 Task: Use Cheering Crowd Studio Effect in this video Movie B.mp4
Action: Mouse moved to (144, 116)
Screenshot: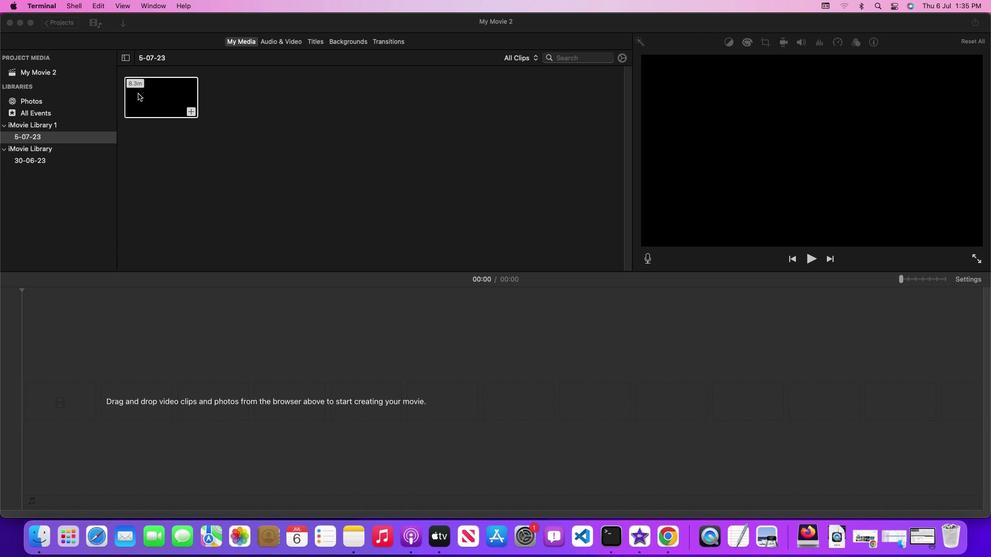 
Action: Mouse pressed left at (144, 116)
Screenshot: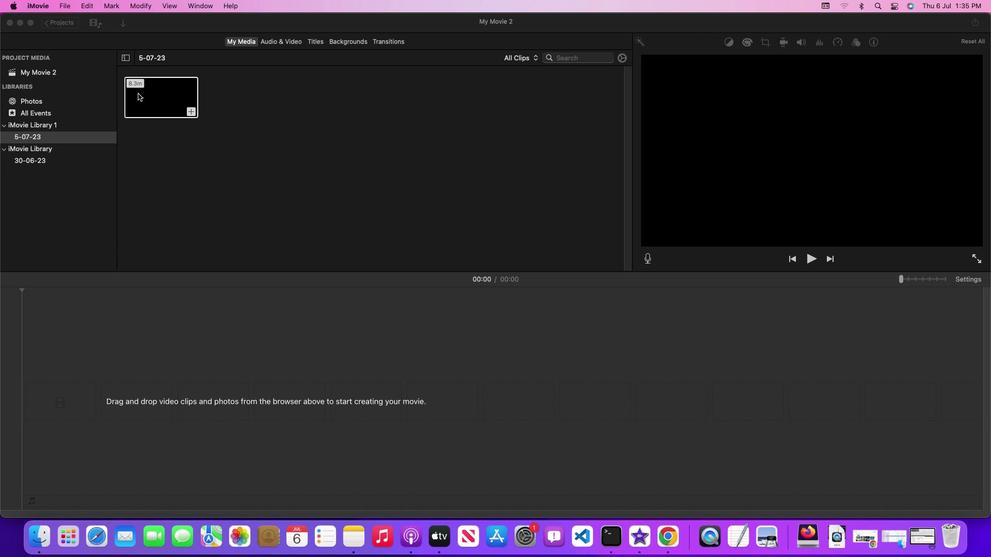 
Action: Mouse pressed left at (144, 116)
Screenshot: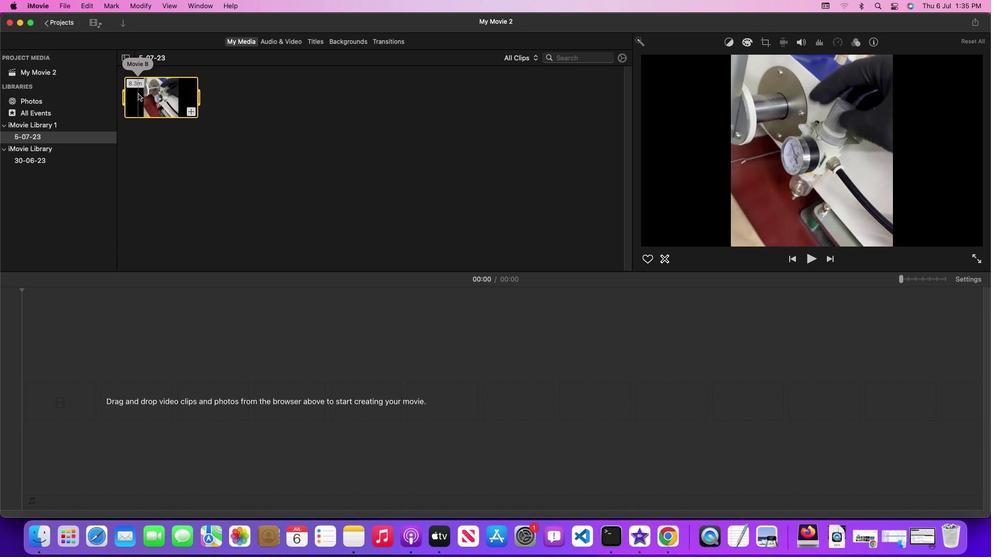 
Action: Mouse moved to (280, 70)
Screenshot: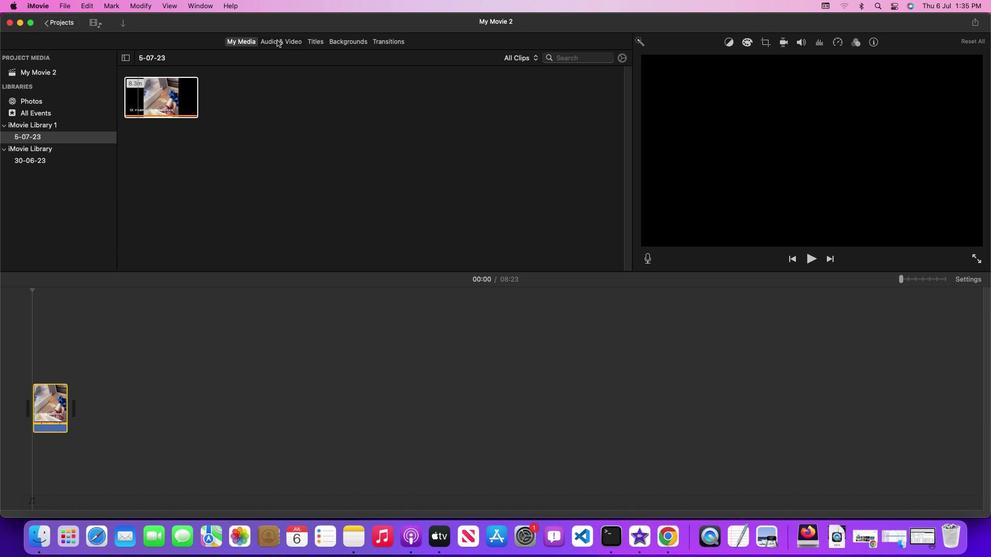 
Action: Mouse pressed left at (280, 70)
Screenshot: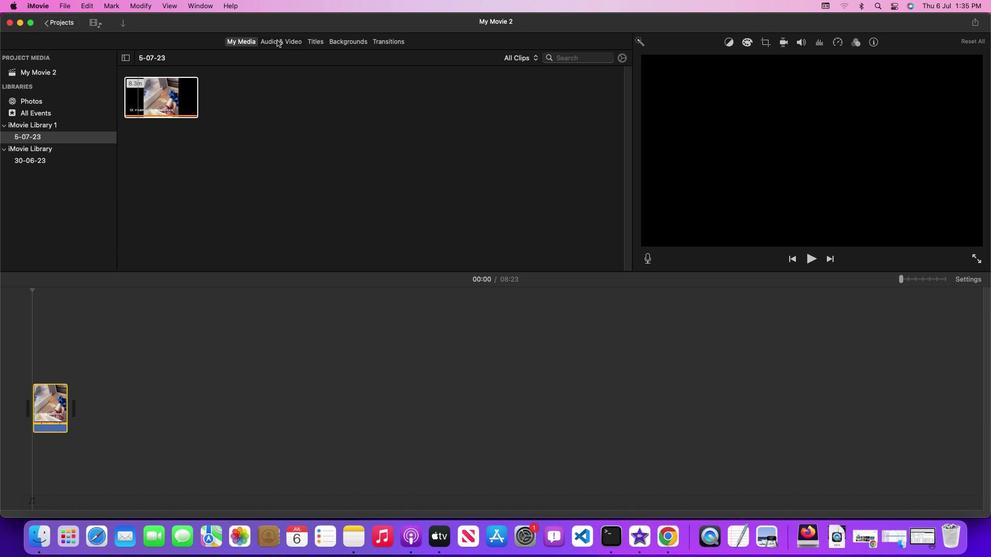 
Action: Mouse moved to (626, 154)
Screenshot: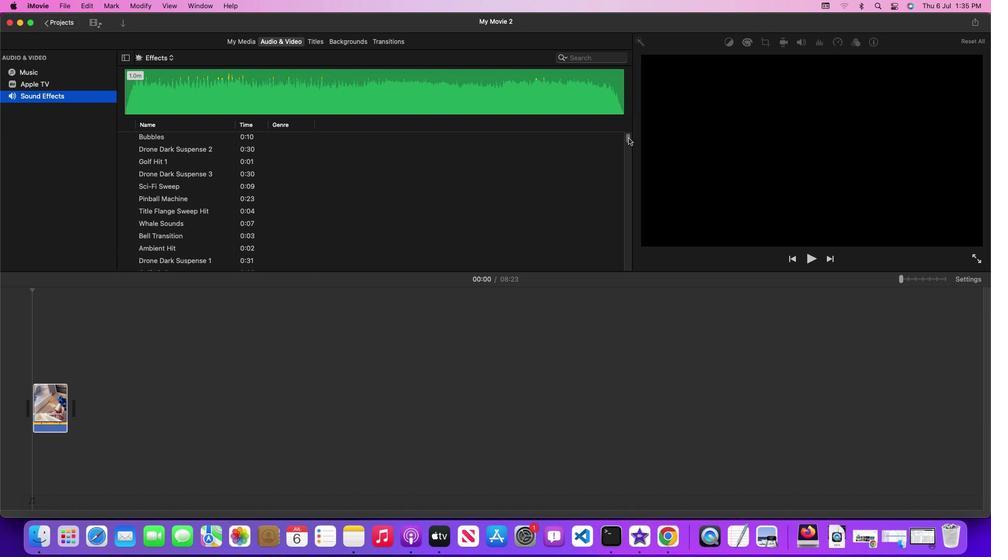 
Action: Mouse pressed left at (626, 154)
Screenshot: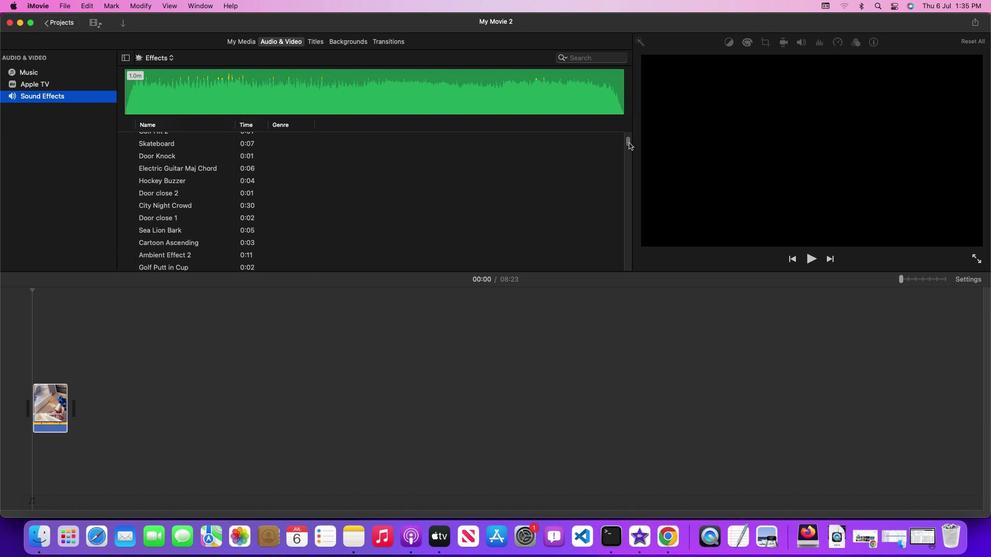 
Action: Mouse moved to (626, 243)
Screenshot: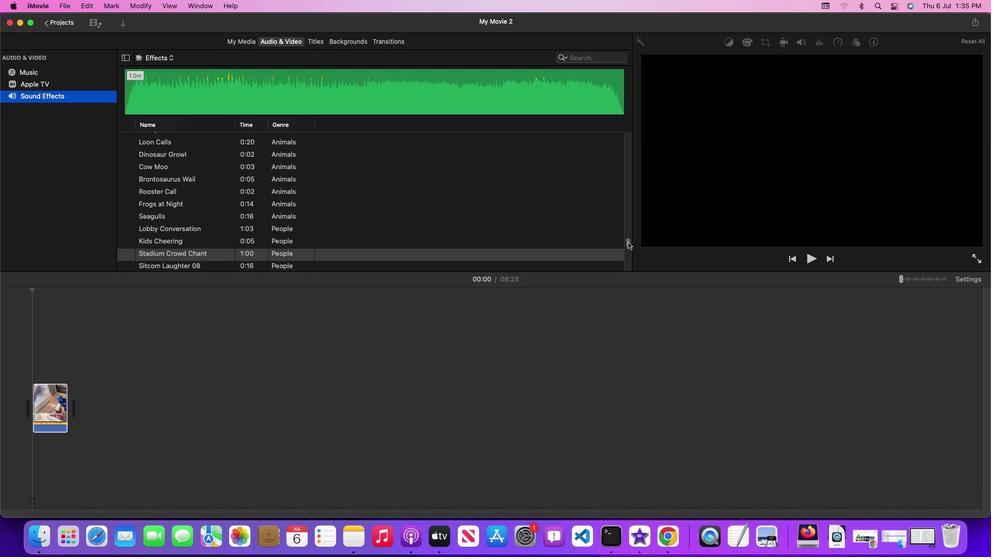 
Action: Mouse pressed left at (626, 243)
Screenshot: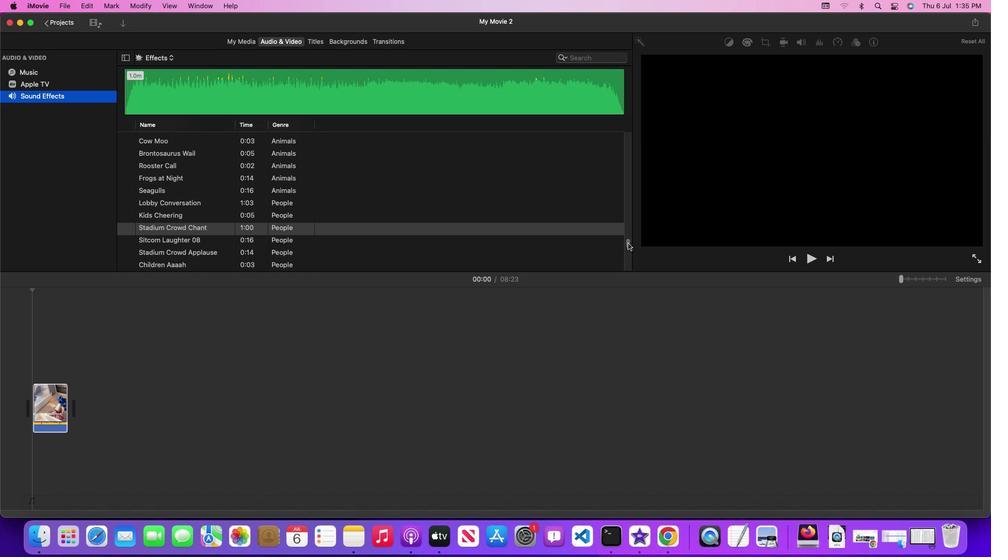 
Action: Mouse moved to (479, 226)
Screenshot: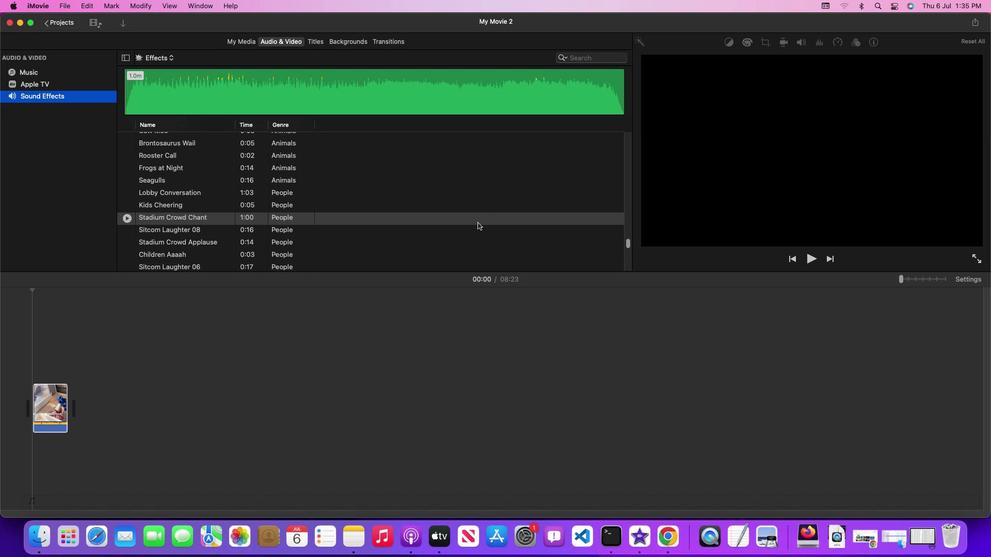 
Action: Mouse scrolled (479, 226) with delta (8, 36)
Screenshot: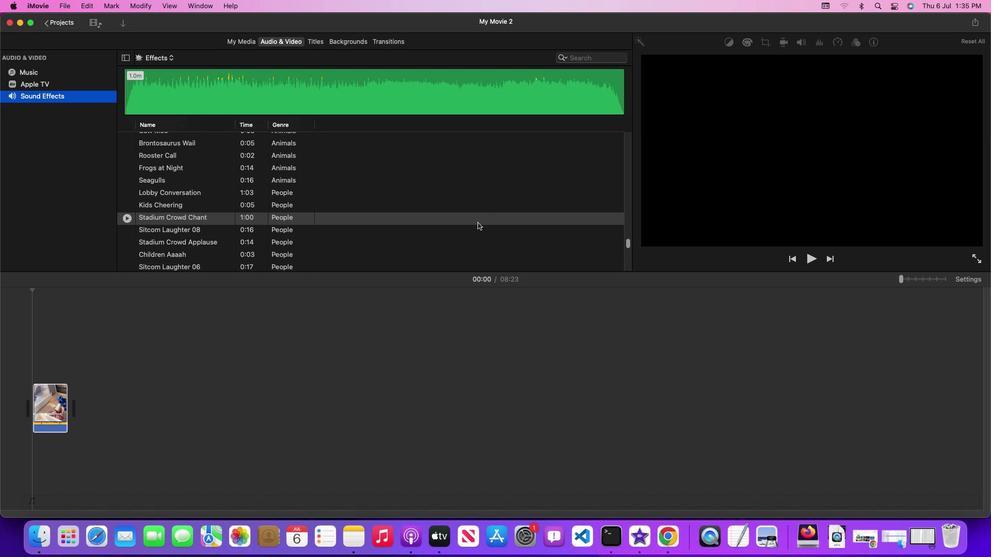 
Action: Mouse scrolled (479, 226) with delta (8, 36)
Screenshot: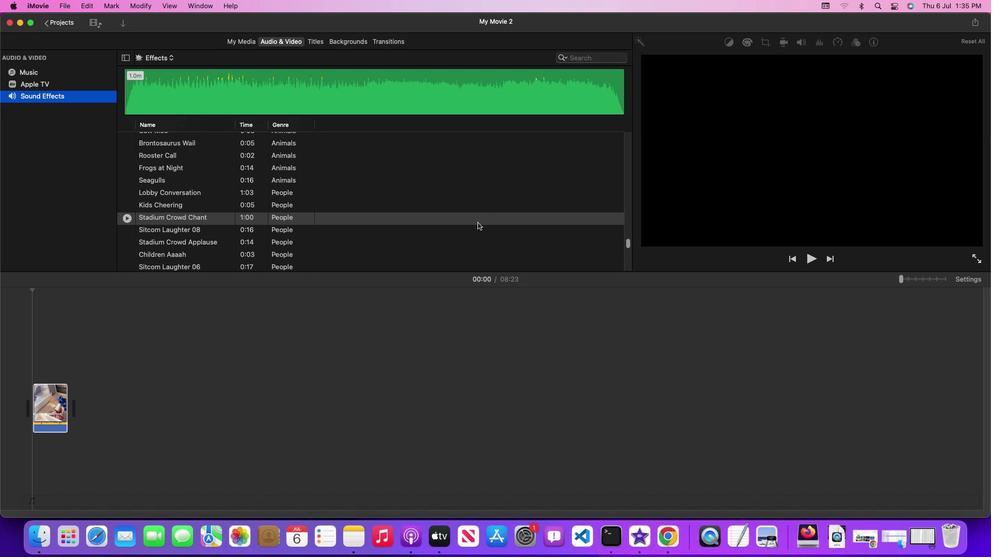 
Action: Mouse scrolled (479, 226) with delta (8, 36)
Screenshot: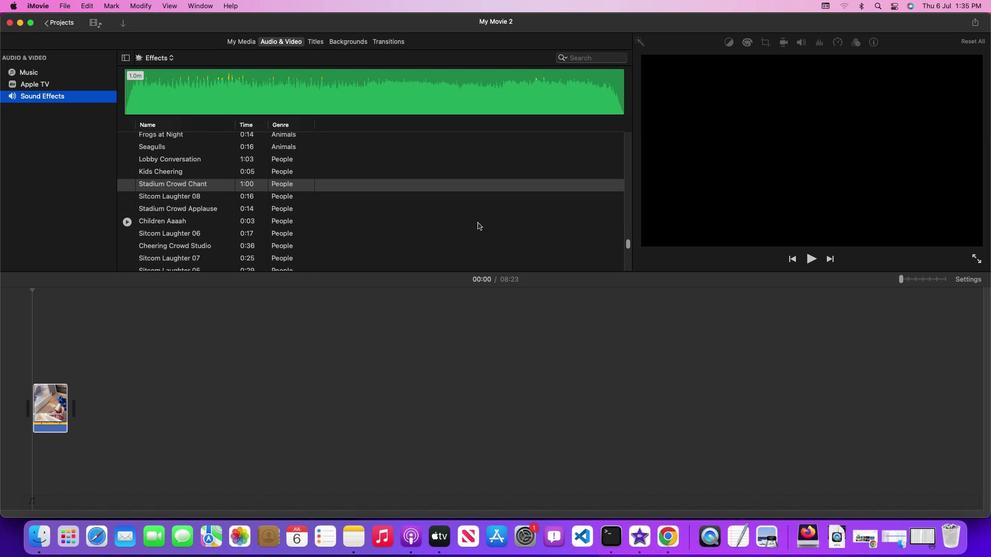 
Action: Mouse scrolled (479, 226) with delta (8, 36)
Screenshot: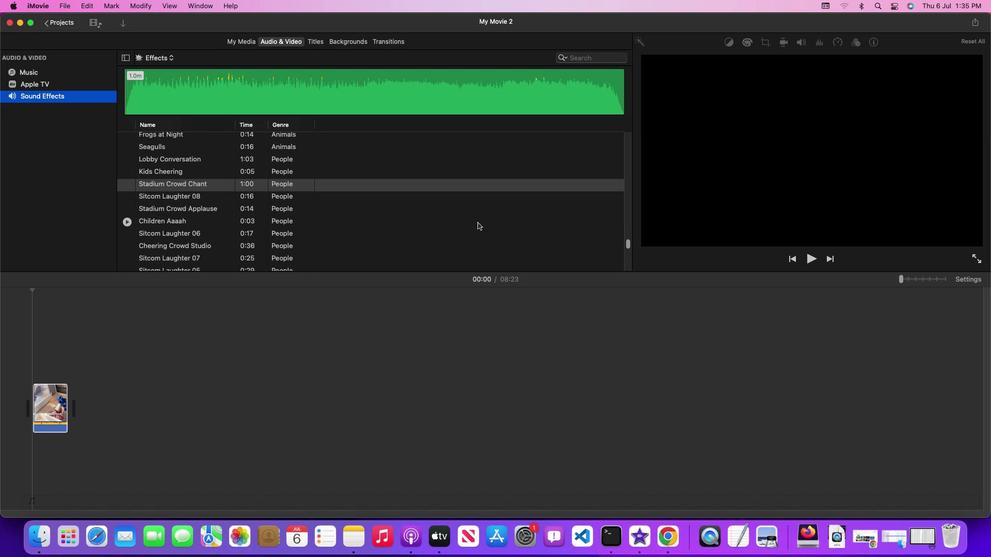 
Action: Mouse scrolled (479, 226) with delta (8, 36)
Screenshot: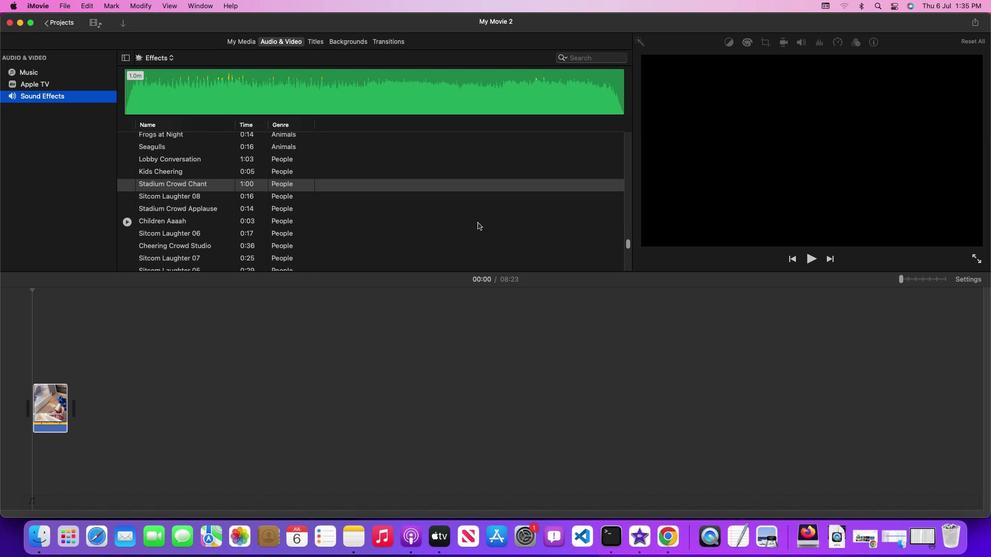 
Action: Mouse scrolled (479, 226) with delta (8, 36)
Screenshot: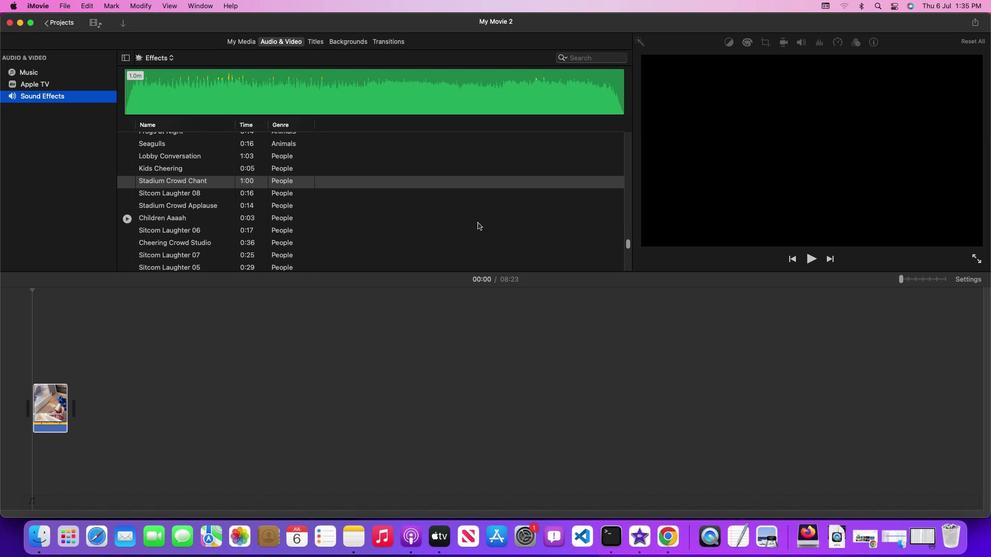 
Action: Mouse scrolled (479, 226) with delta (8, 36)
Screenshot: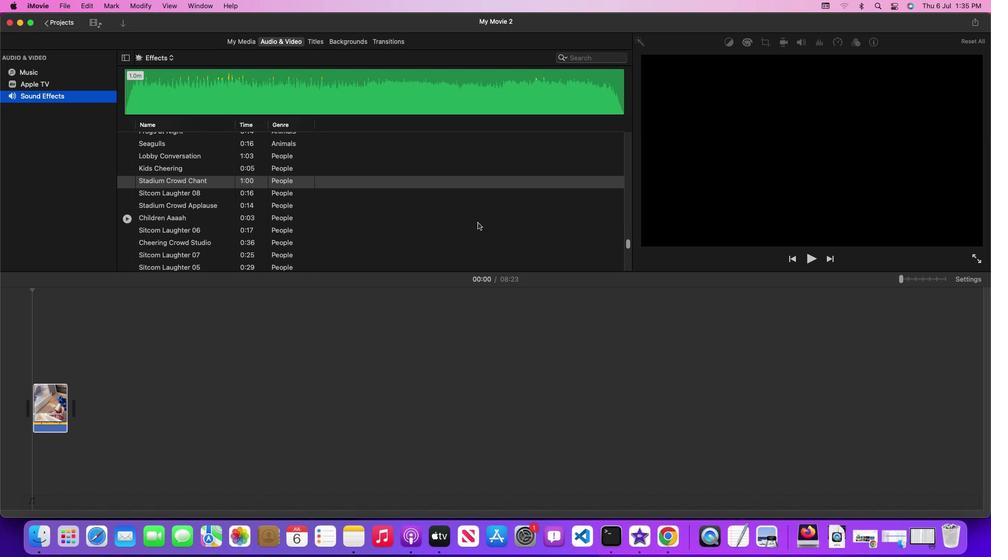 
Action: Mouse moved to (209, 242)
Screenshot: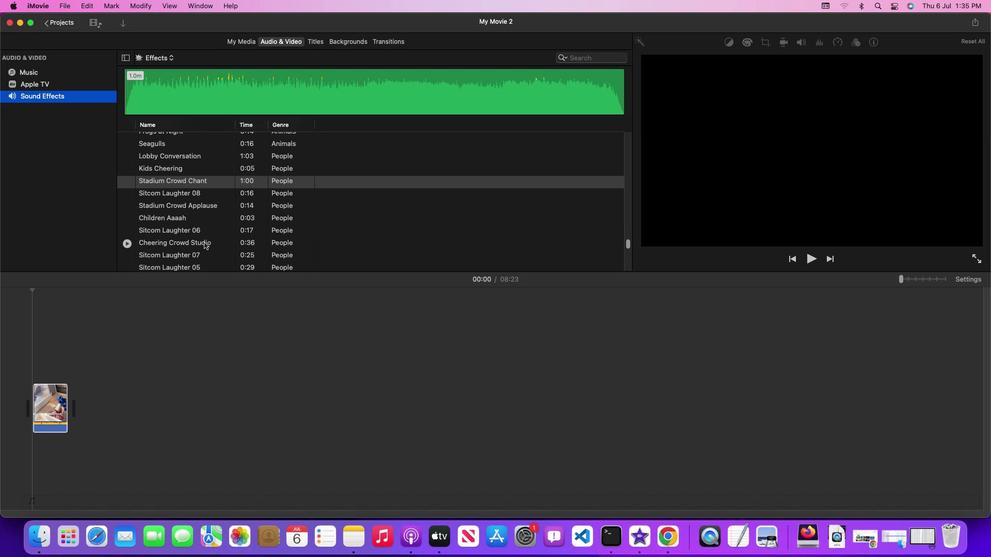 
Action: Mouse pressed left at (209, 242)
Screenshot: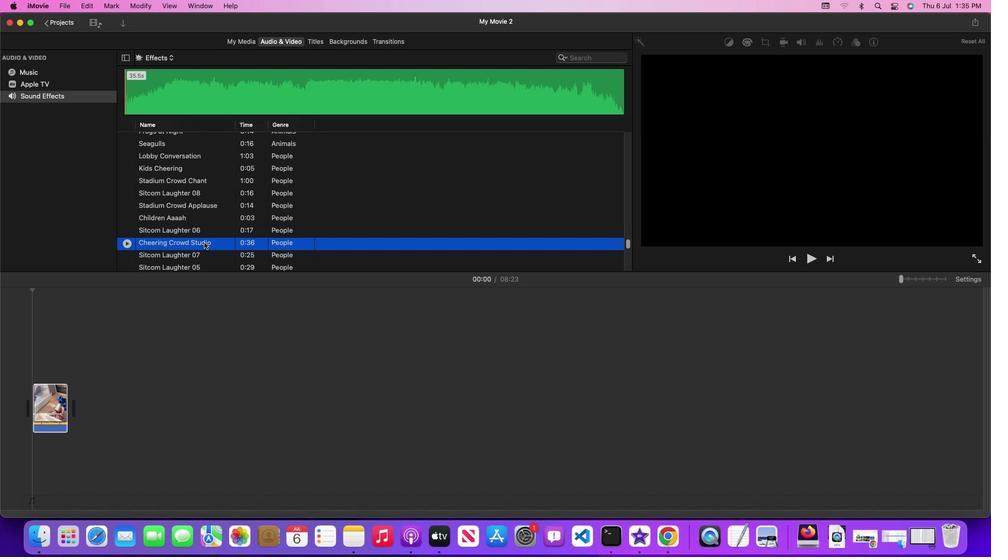 
Action: Mouse moved to (362, 243)
Screenshot: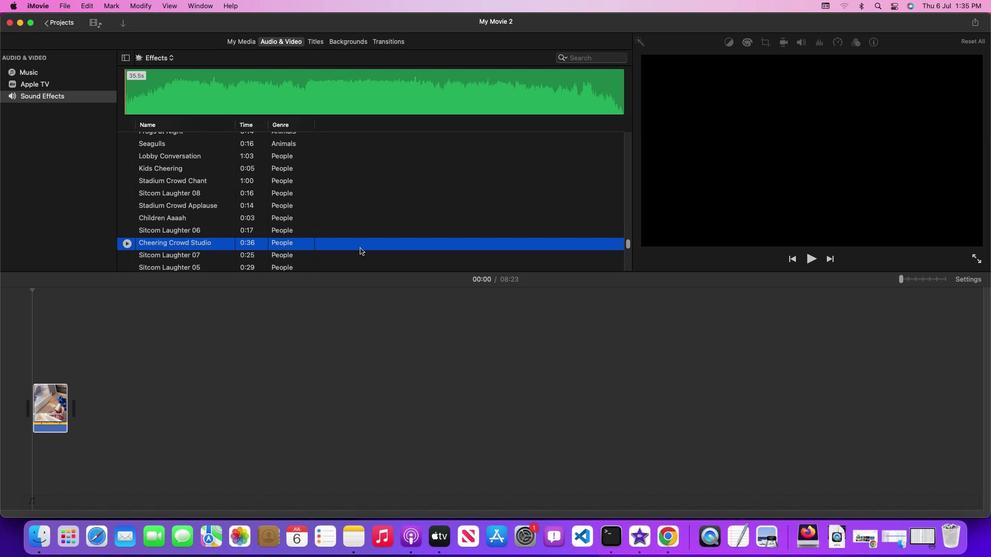 
Action: Mouse pressed left at (362, 243)
Screenshot: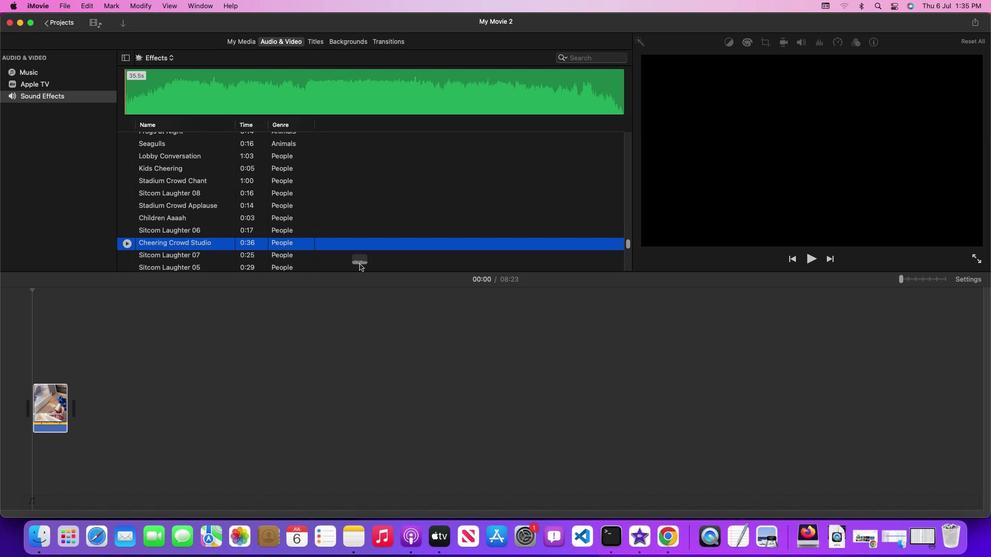 
Action: Mouse moved to (199, 324)
Screenshot: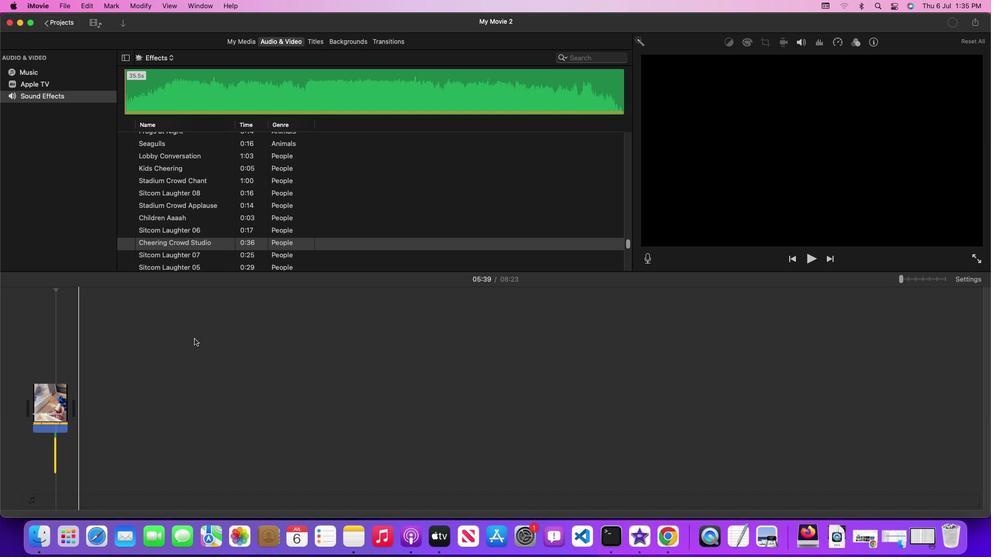 
